 Task: Create a task  Implement rate limiting for better security and resource management , assign it to team member softage.10@softage.net in the project TouchLine and update the status of the task to  On Track  , set the priority of the task to Low.
Action: Mouse moved to (16, 54)
Screenshot: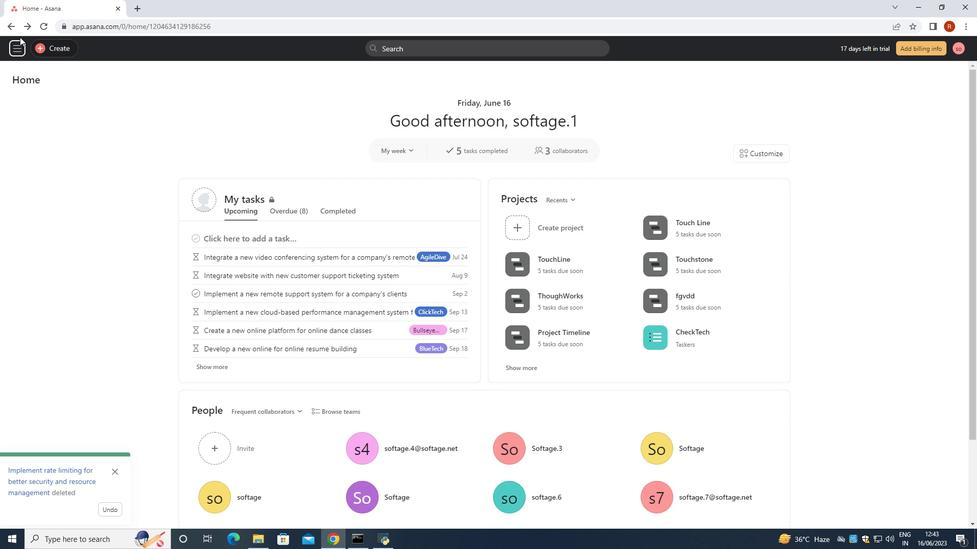 
Action: Mouse pressed left at (16, 54)
Screenshot: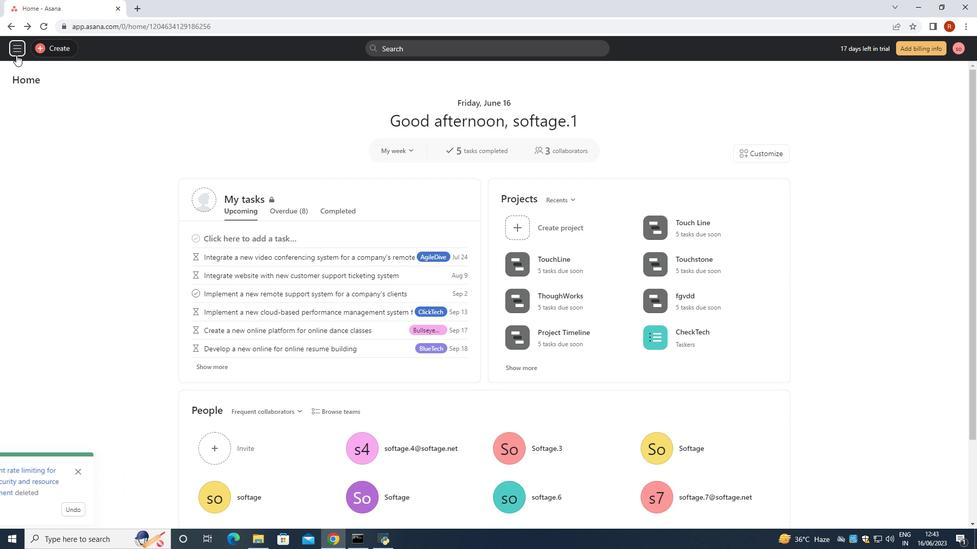 
Action: Mouse moved to (59, 435)
Screenshot: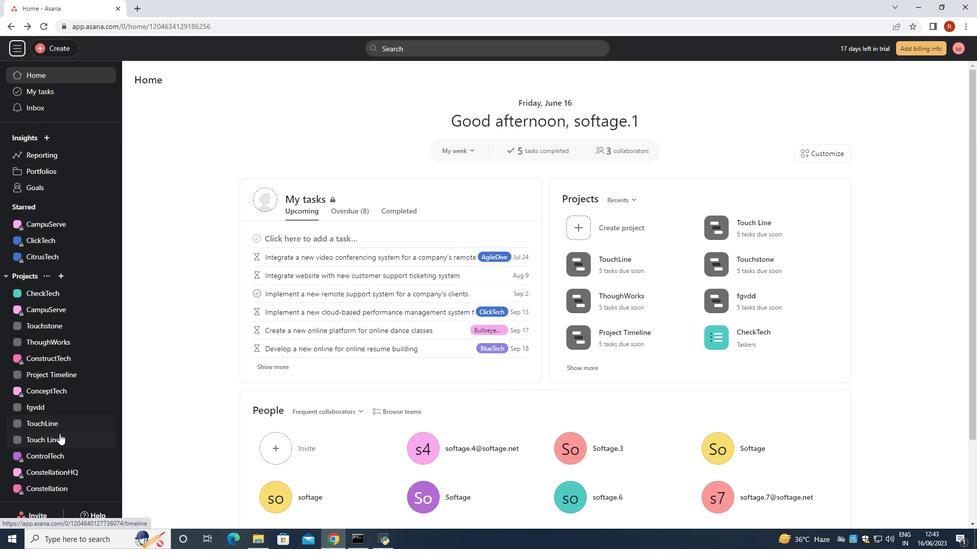 
Action: Mouse pressed left at (59, 435)
Screenshot: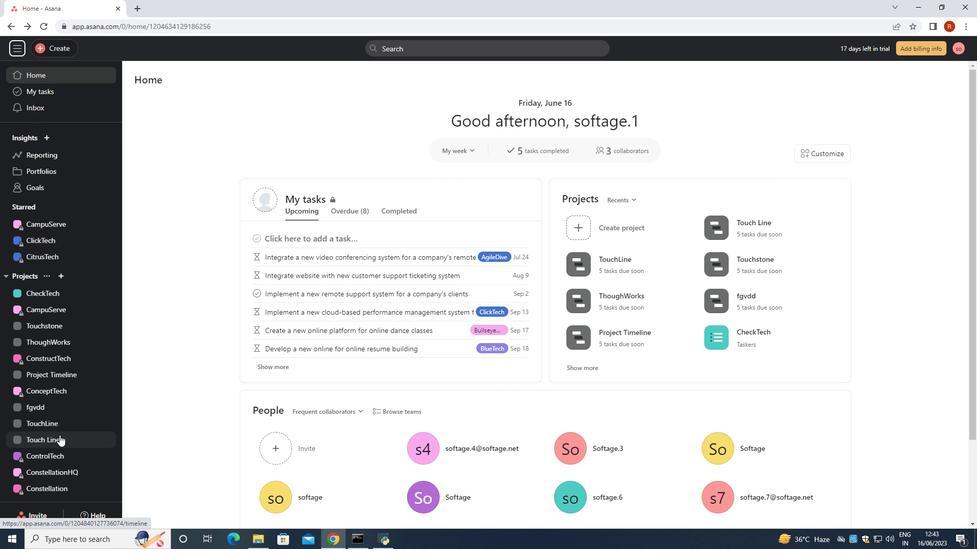 
Action: Mouse moved to (188, 101)
Screenshot: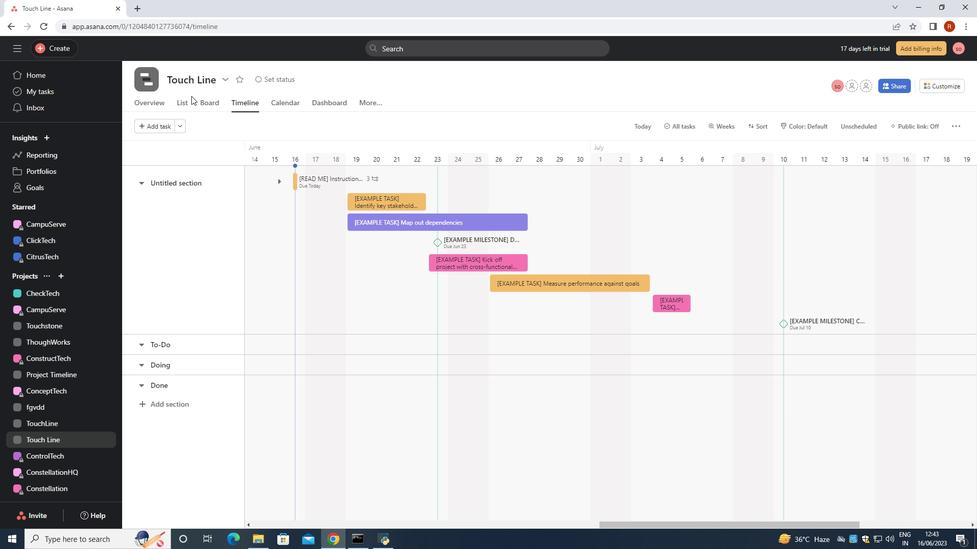 
Action: Mouse pressed left at (188, 101)
Screenshot: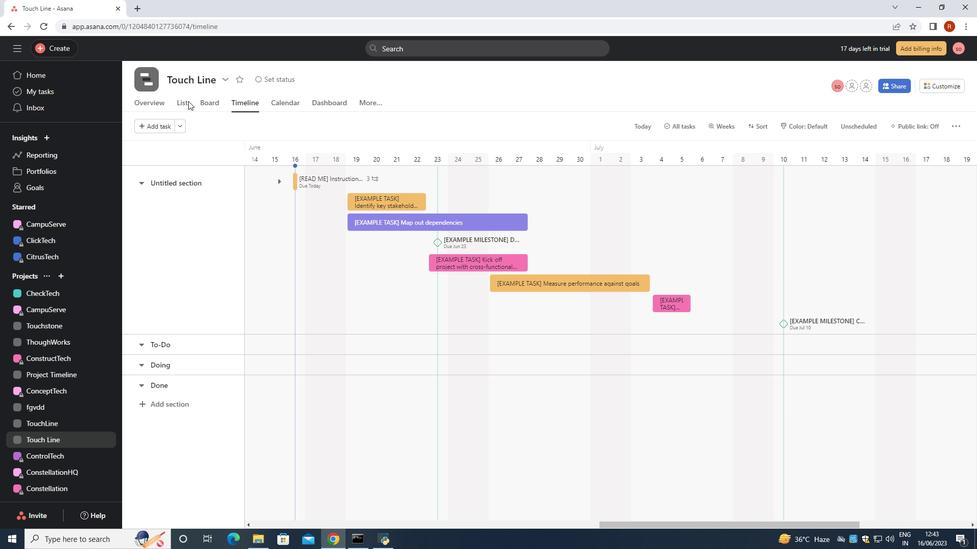 
Action: Mouse moved to (184, 102)
Screenshot: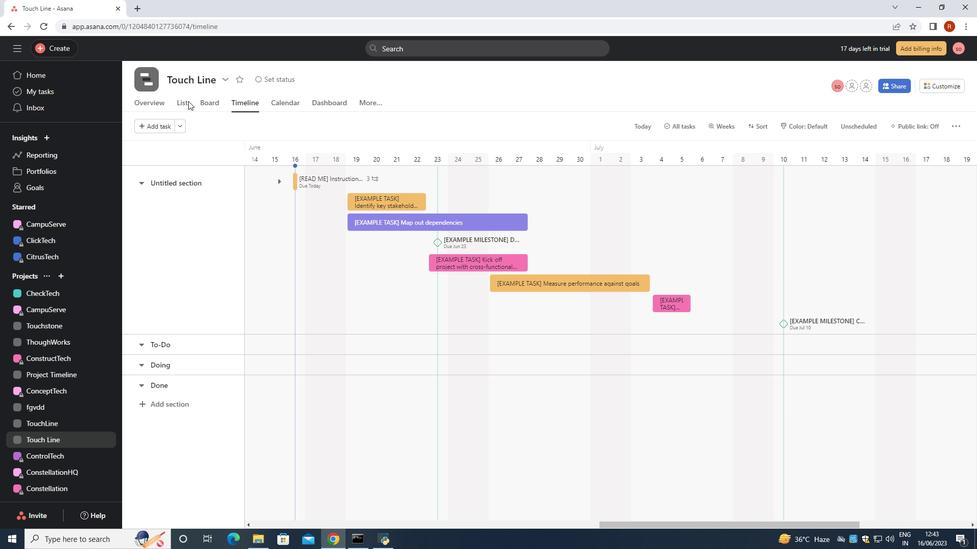 
Action: Mouse pressed left at (184, 102)
Screenshot: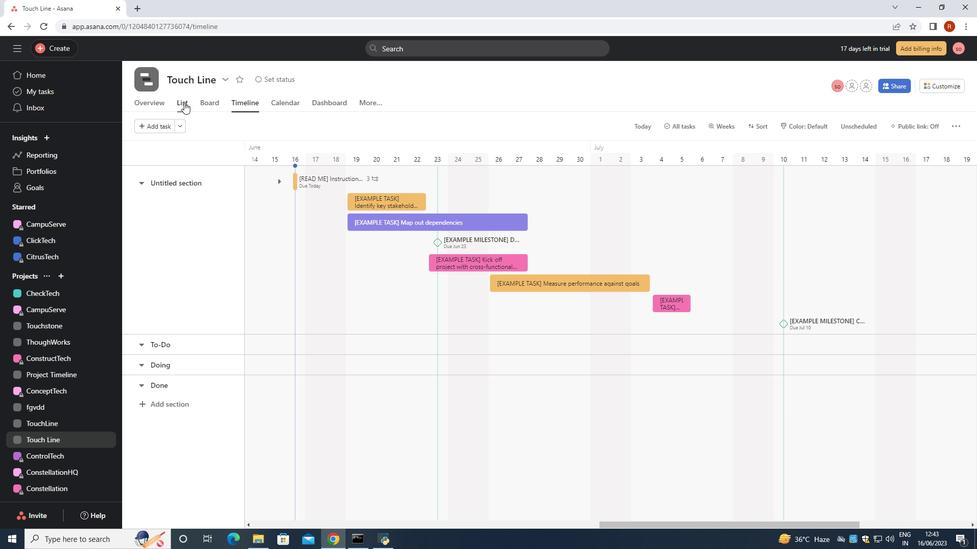 
Action: Mouse moved to (199, 173)
Screenshot: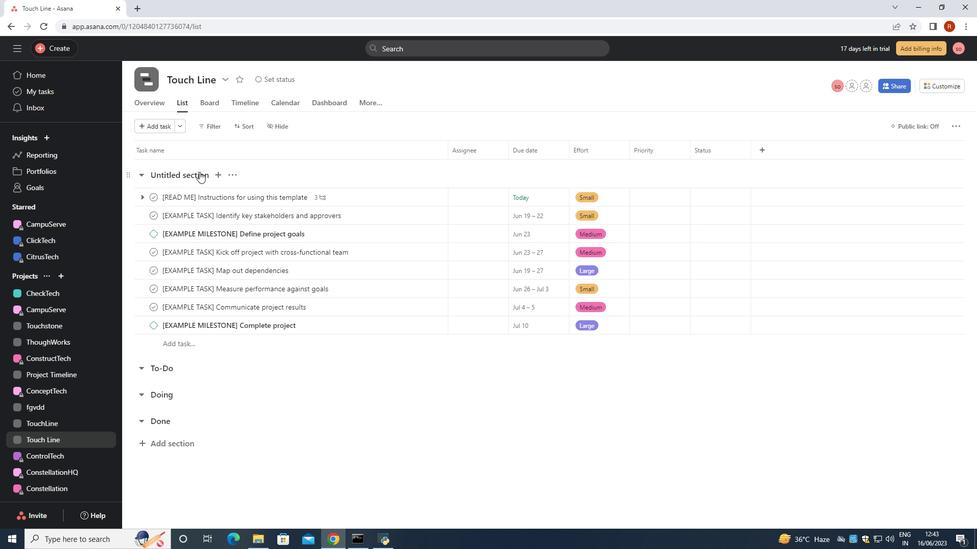 
Action: Mouse pressed left at (199, 173)
Screenshot: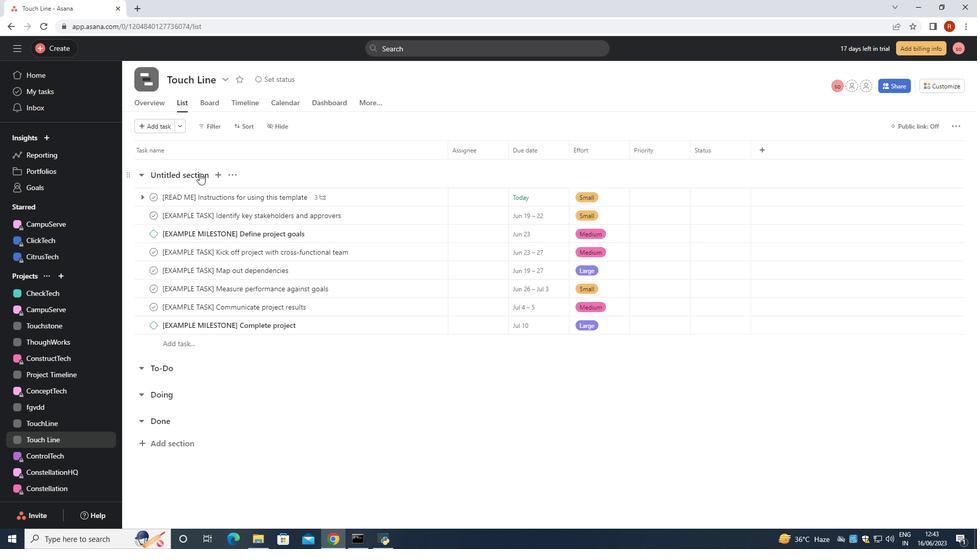 
Action: Mouse moved to (259, 174)
Screenshot: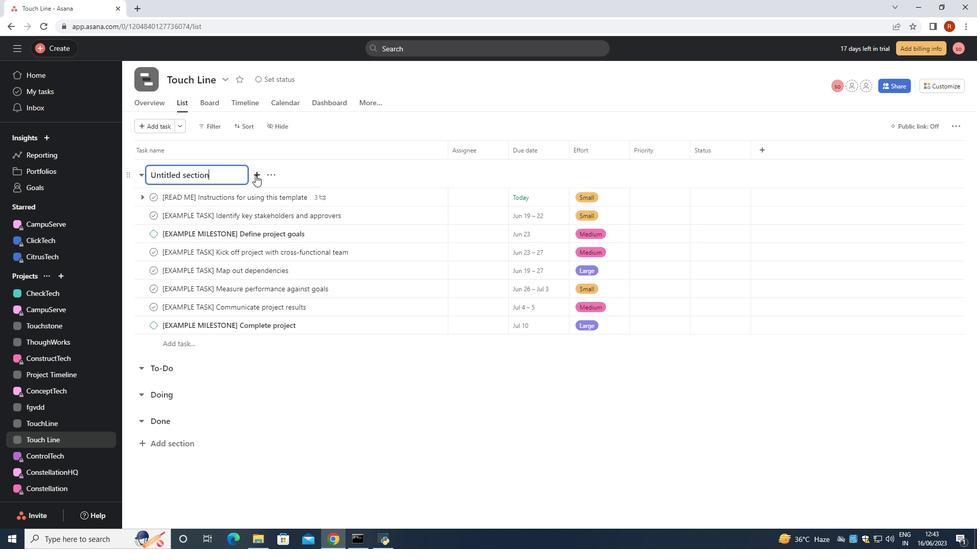 
Action: Mouse pressed left at (259, 174)
Screenshot: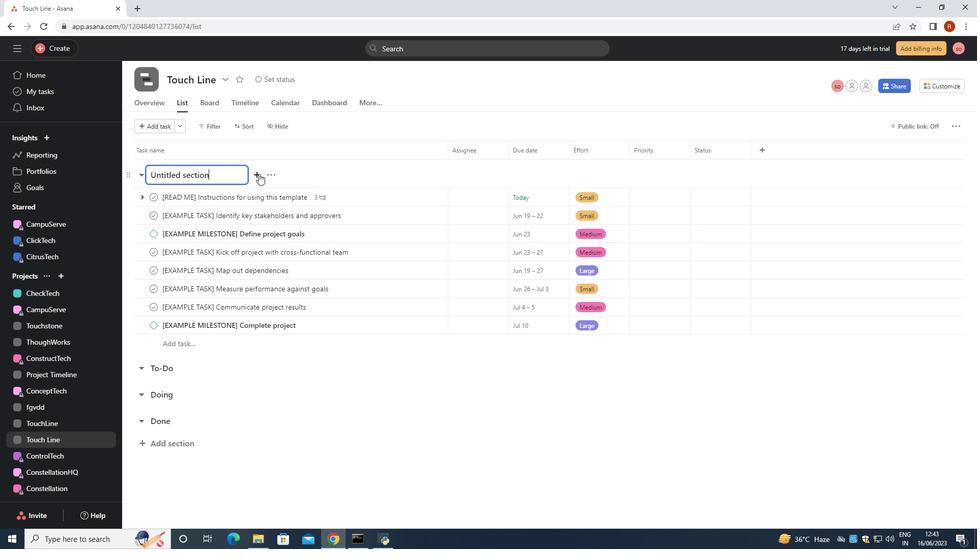 
Action: Mouse moved to (217, 176)
Screenshot: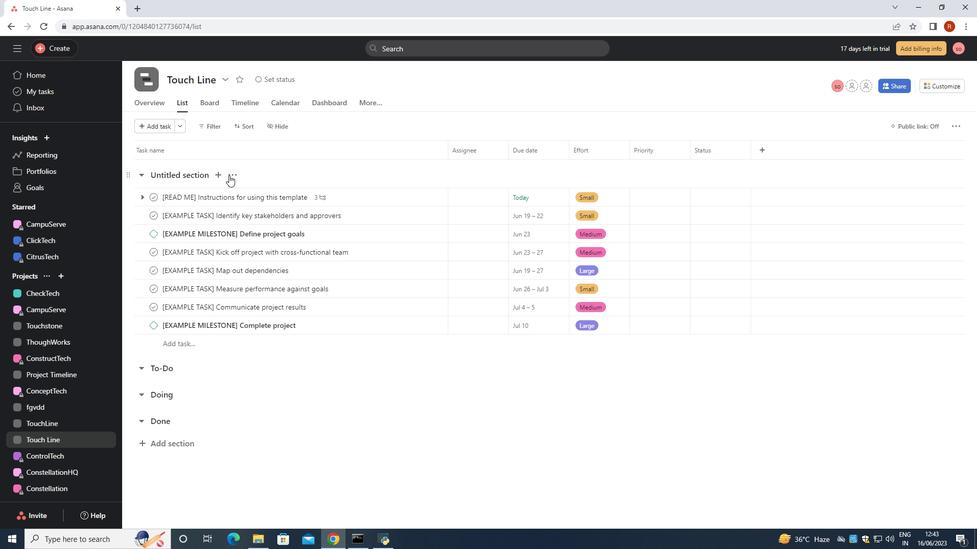 
Action: Mouse pressed left at (217, 176)
Screenshot: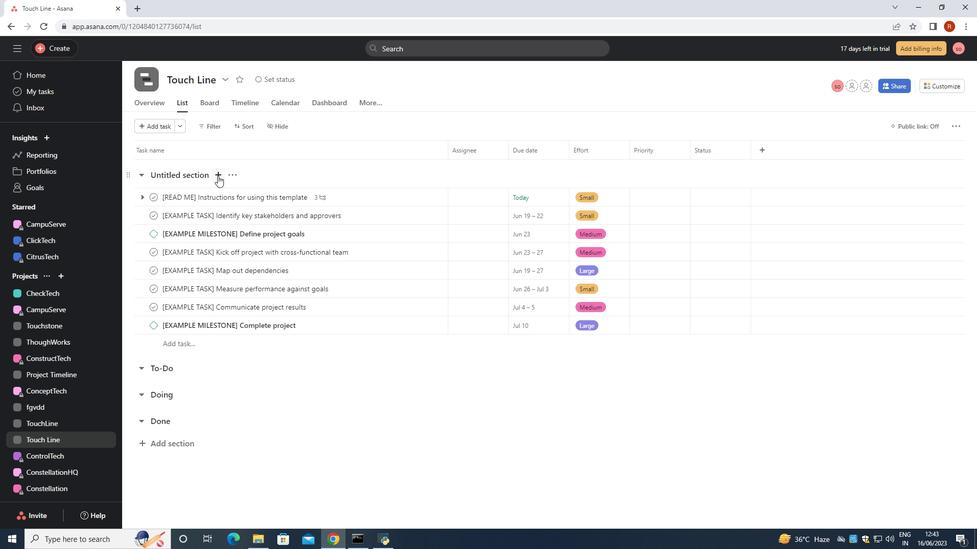 
Action: Mouse moved to (214, 183)
Screenshot: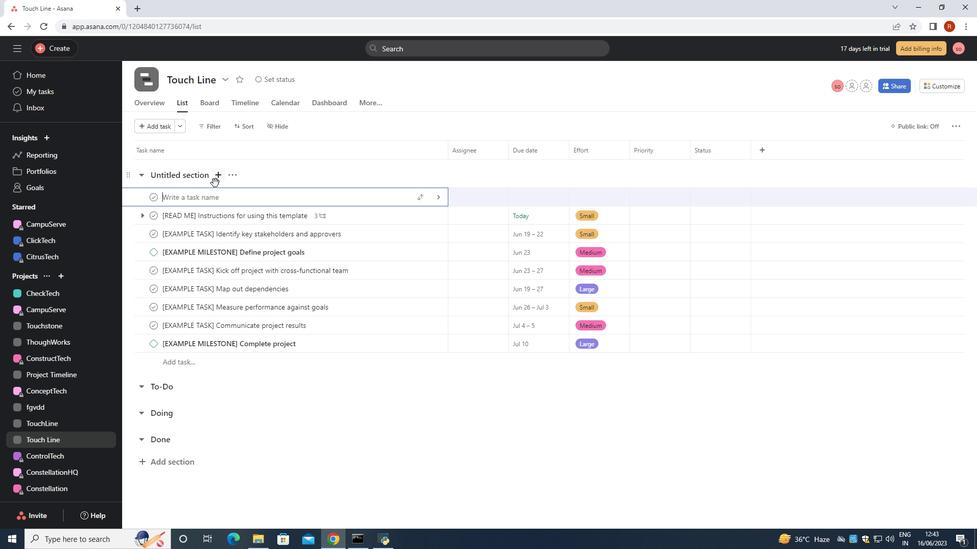 
Action: Key pressed <Key.shift><Key.shift><Key.shift><Key.shift><Key.shift>Implw<Key.backspace>ement<Key.space>rate<Key.space>;<Key.backspace>limiting<Key.space>for<Key.space>better<Key.space>security<Key.space>ab<Key.backspace>nd<Key.space>resource<Key.space>management<Key.space>
Screenshot: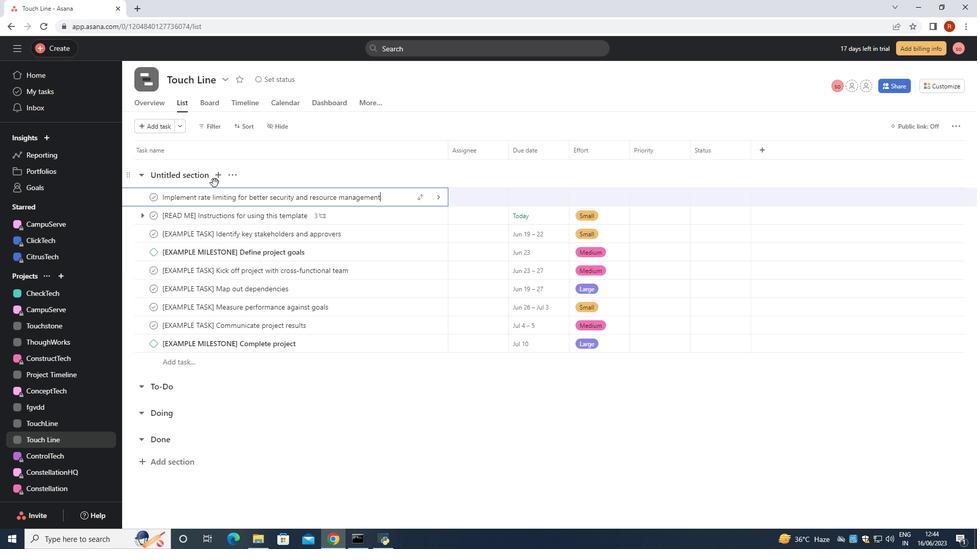 
Action: Mouse moved to (459, 193)
Screenshot: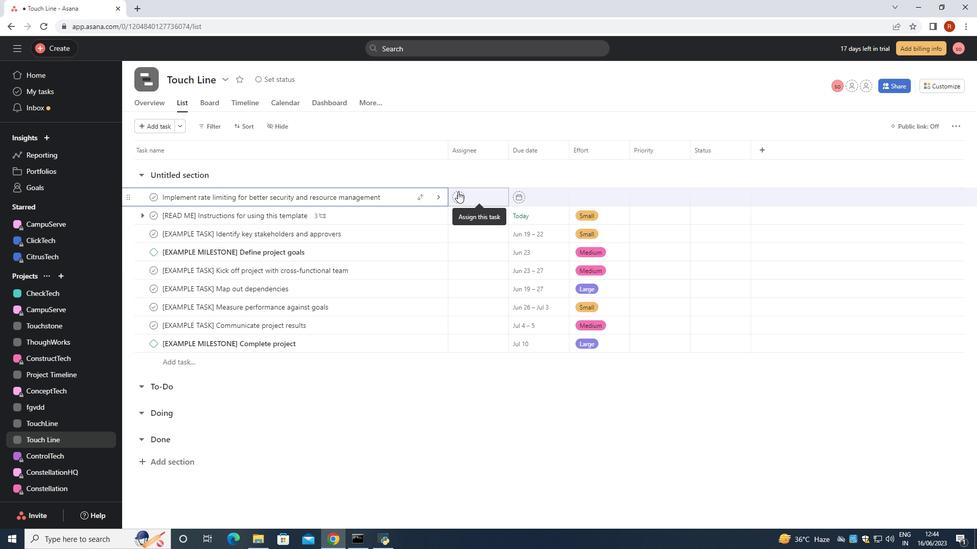 
Action: Mouse pressed left at (459, 193)
Screenshot: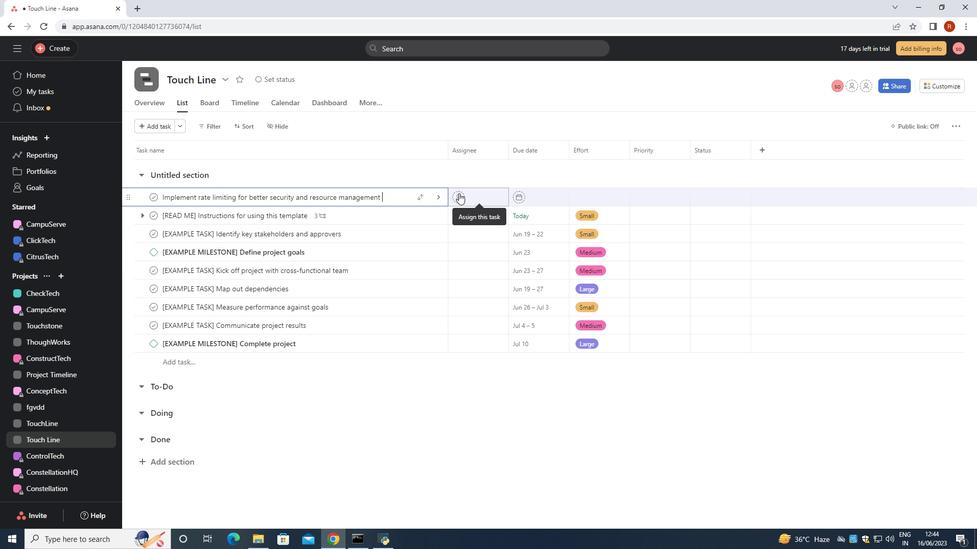 
Action: Mouse moved to (412, 169)
Screenshot: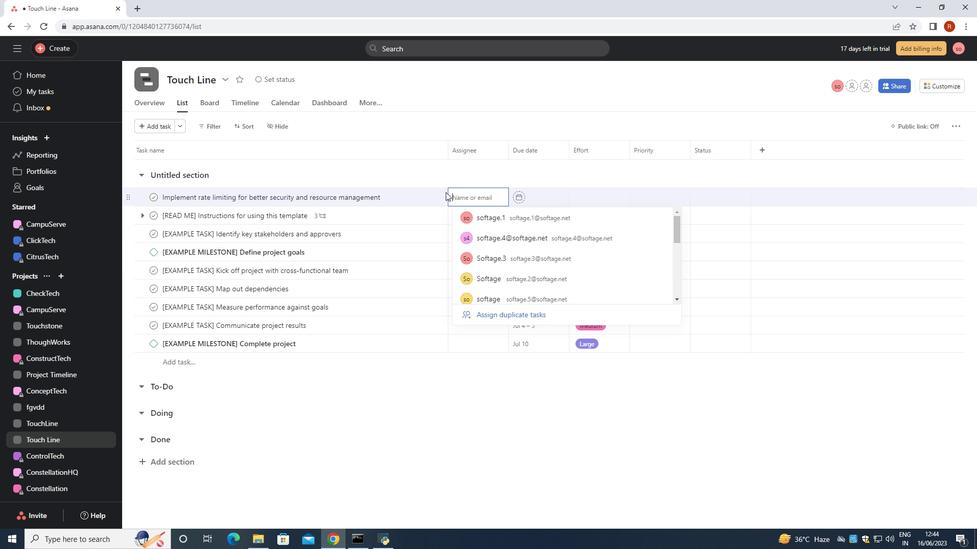 
Action: Key pressed <Key.shift><Key.shift>Softage<Key.shift>.10<Key.shift>@softage.net
Screenshot: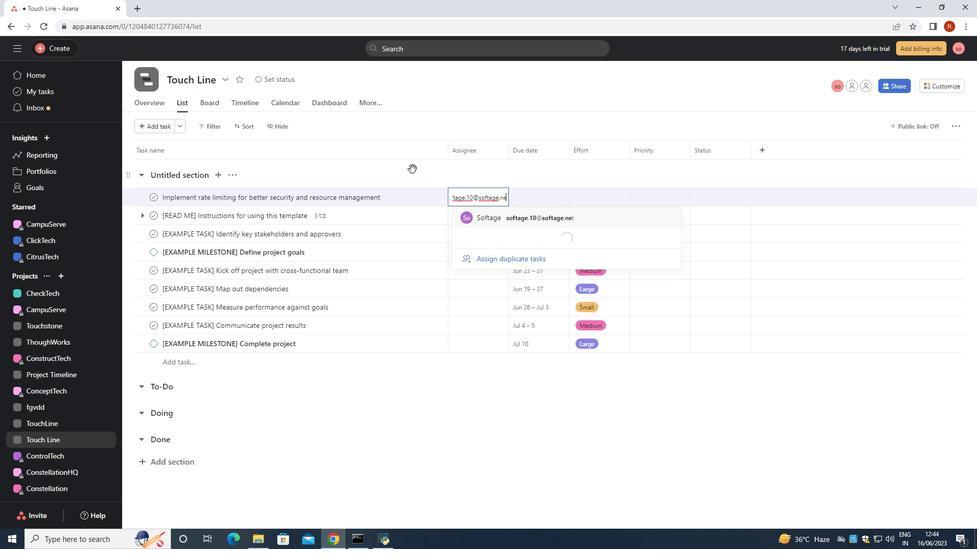 
Action: Mouse moved to (511, 214)
Screenshot: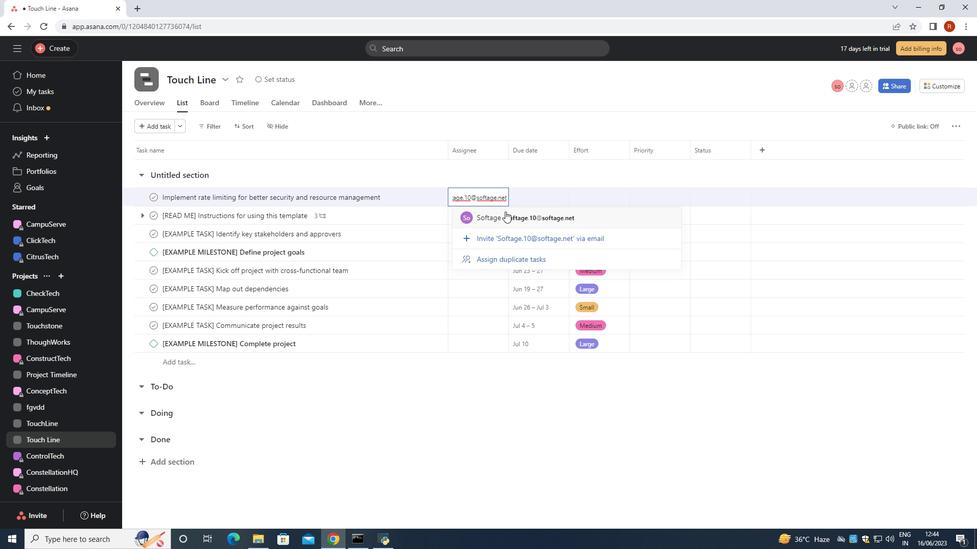 
Action: Mouse pressed left at (511, 214)
Screenshot: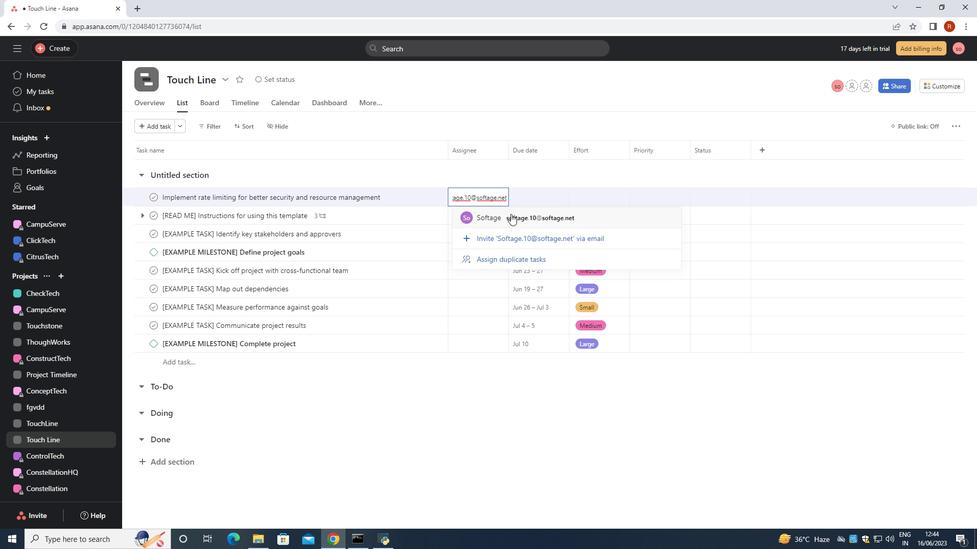 
Action: Mouse moved to (739, 195)
Screenshot: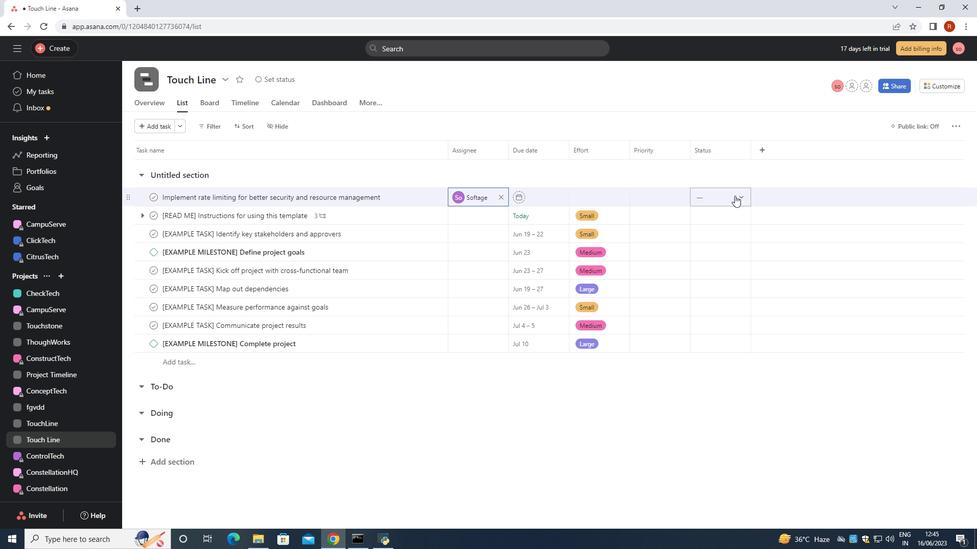 
Action: Mouse pressed left at (739, 195)
Screenshot: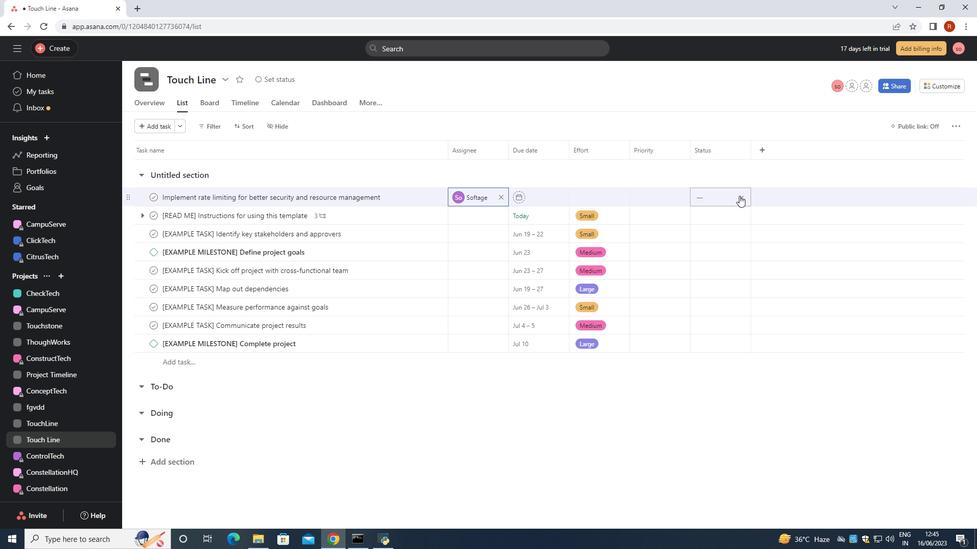 
Action: Mouse moved to (731, 228)
Screenshot: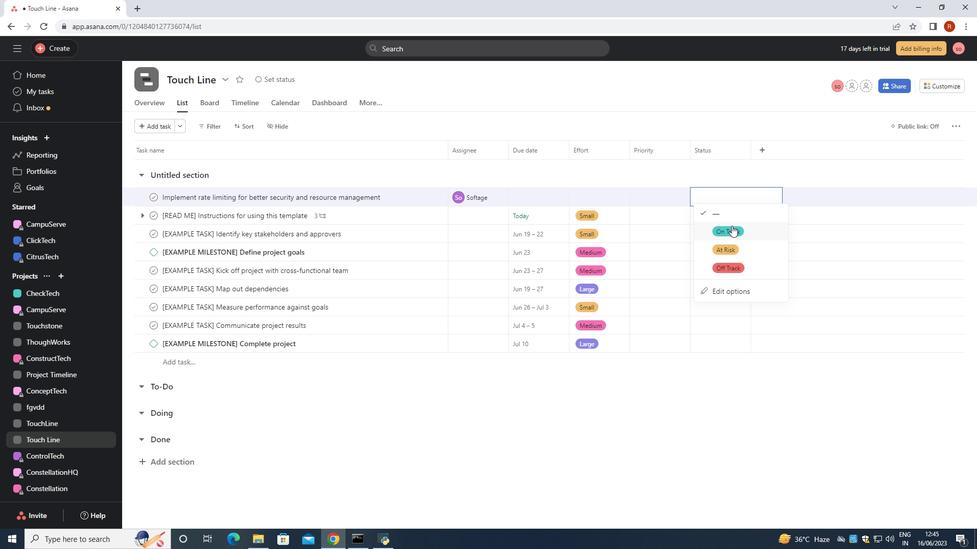 
Action: Mouse pressed left at (731, 228)
Screenshot: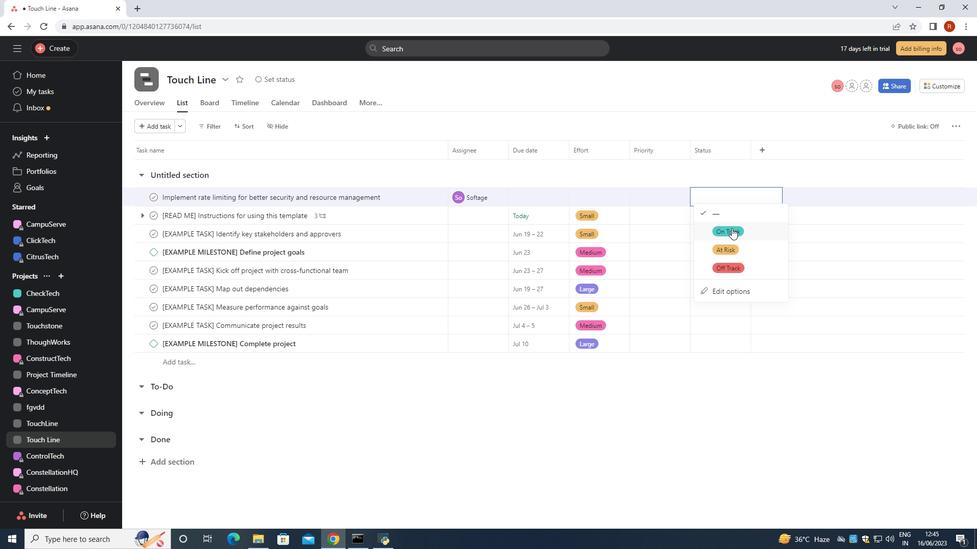 
Action: Mouse moved to (681, 195)
Screenshot: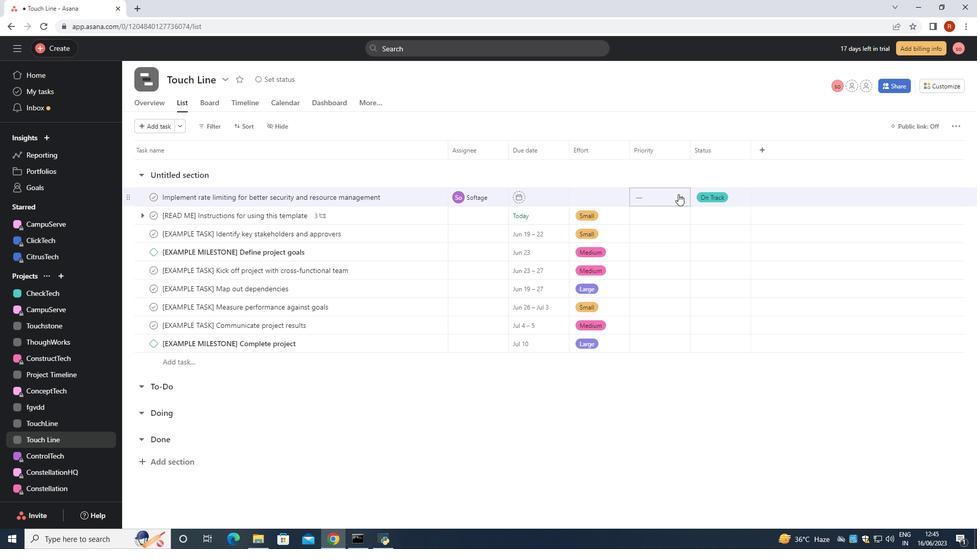 
Action: Mouse pressed left at (681, 195)
Screenshot: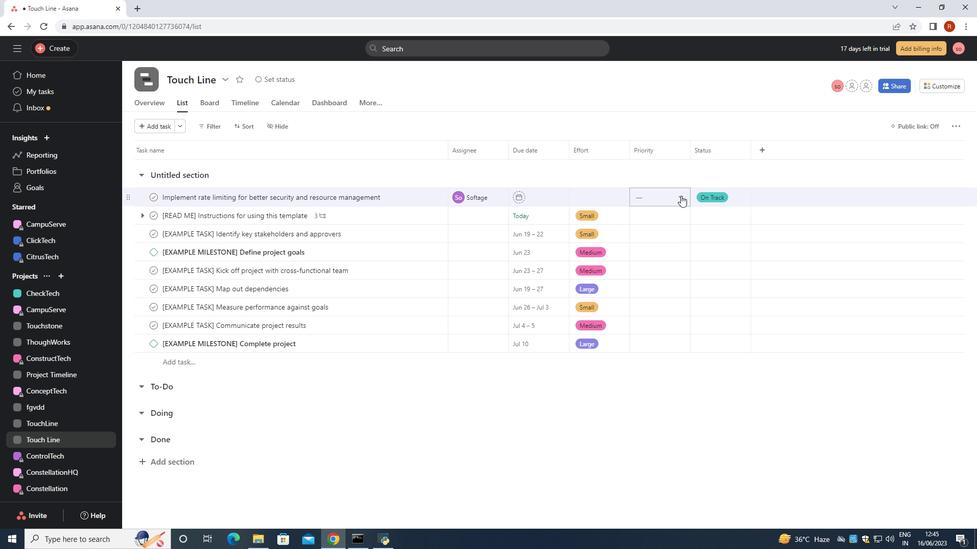 
Action: Mouse moved to (662, 264)
Screenshot: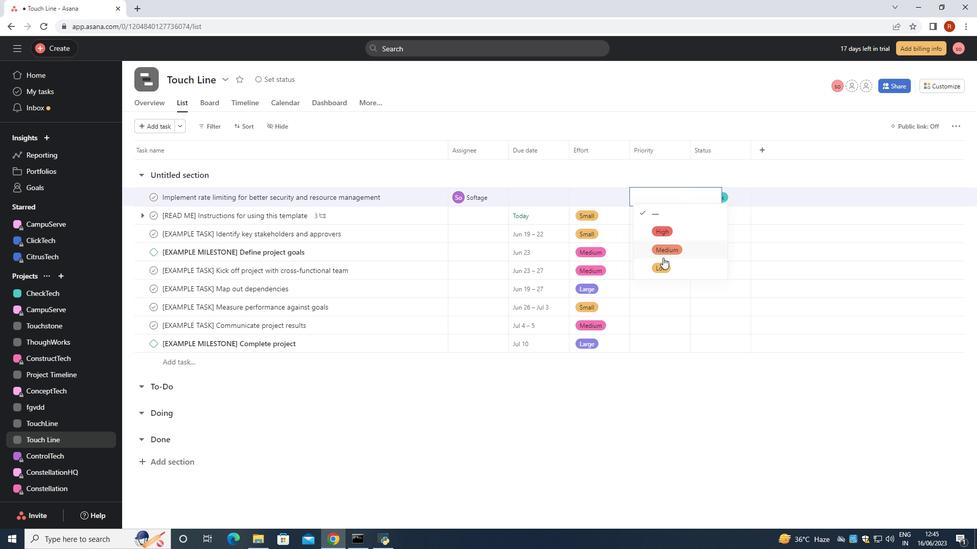 
Action: Mouse pressed left at (662, 264)
Screenshot: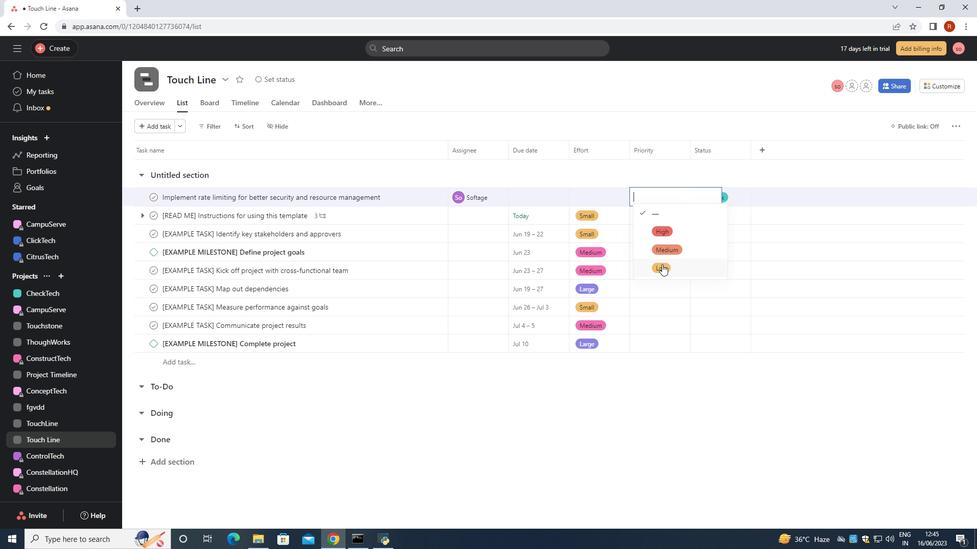 
Action: Mouse moved to (753, 195)
Screenshot: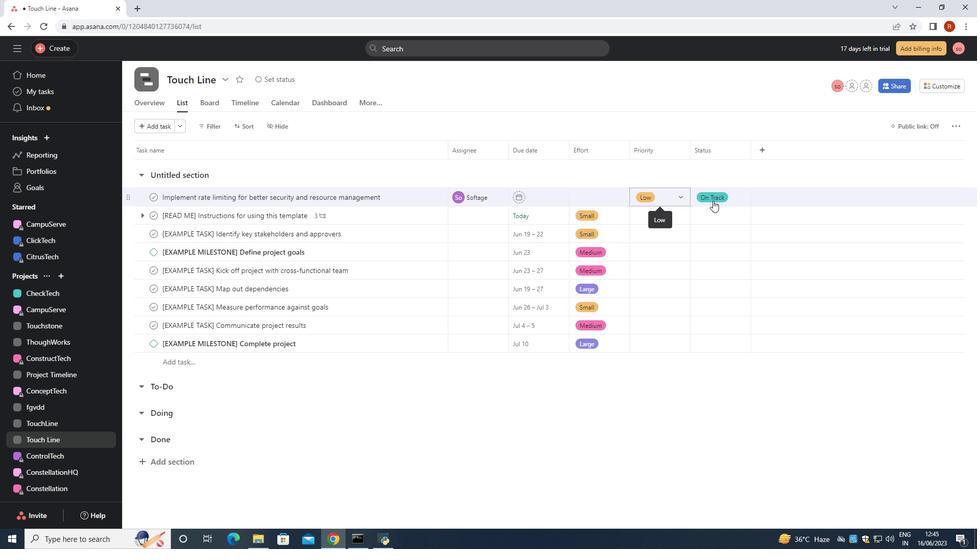 
